 Task: Select the on option in the editor word wrap.
Action: Mouse moved to (23, 551)
Screenshot: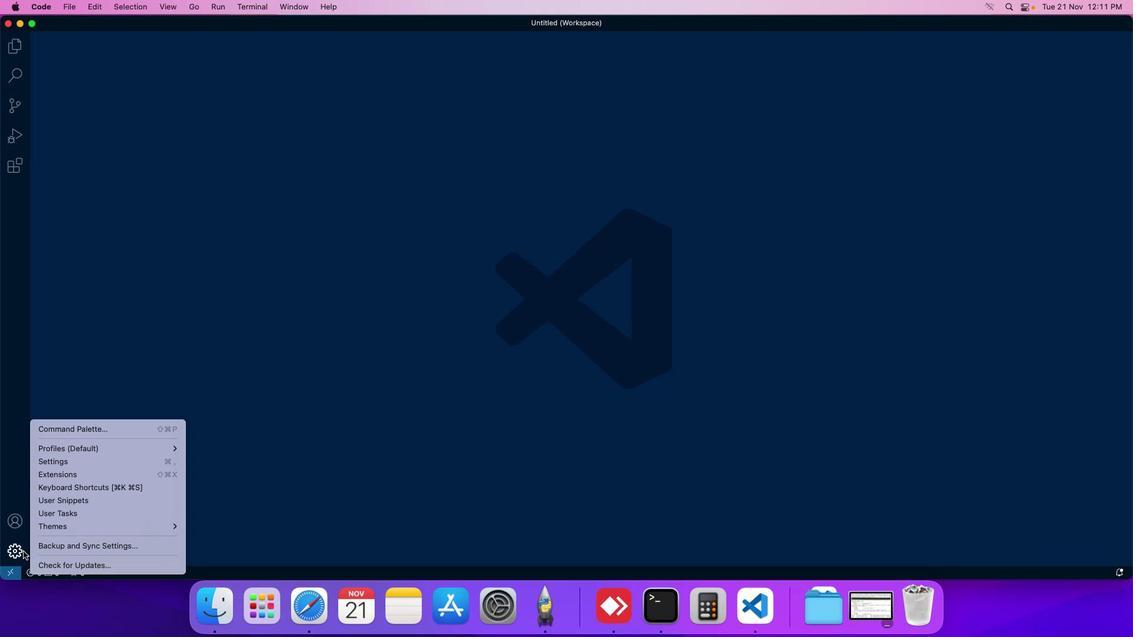 
Action: Mouse pressed left at (23, 551)
Screenshot: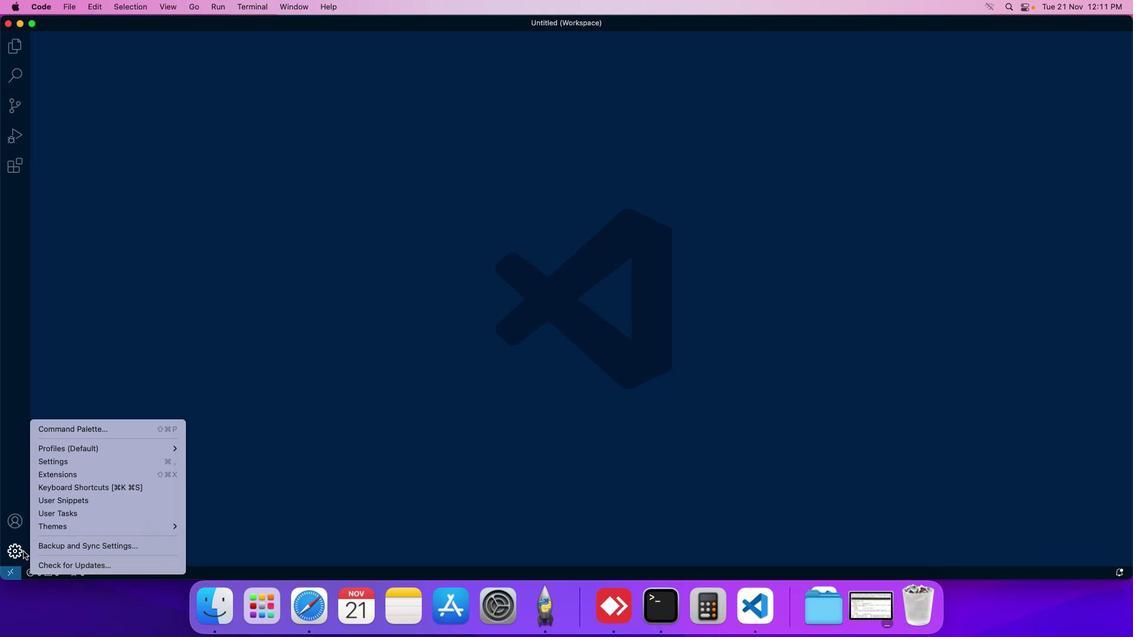 
Action: Mouse moved to (50, 458)
Screenshot: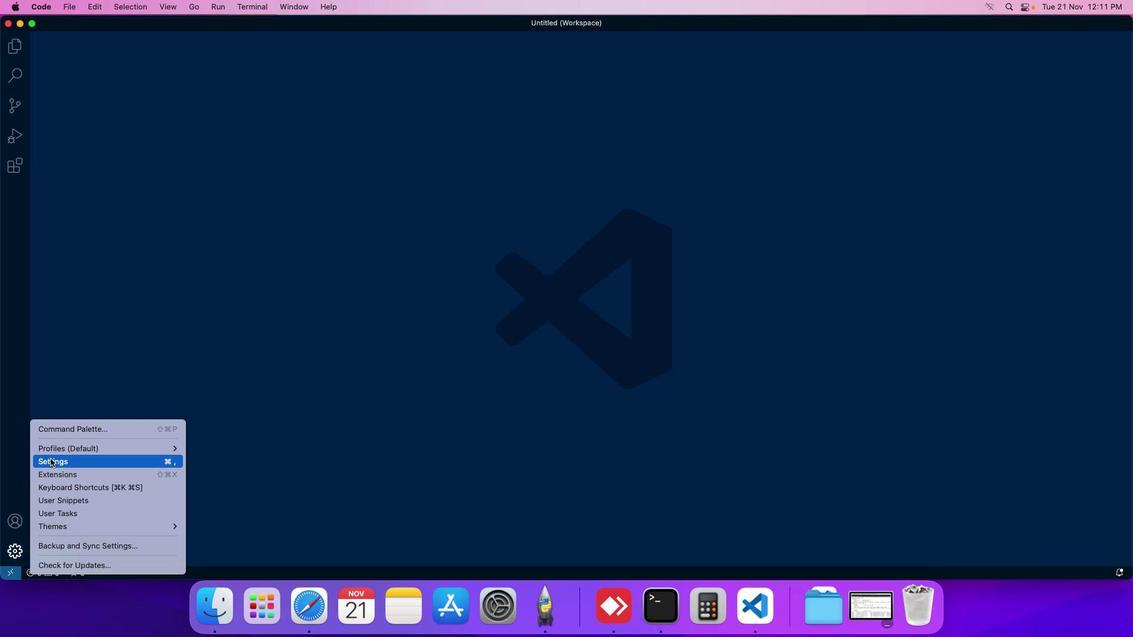 
Action: Mouse pressed left at (50, 458)
Screenshot: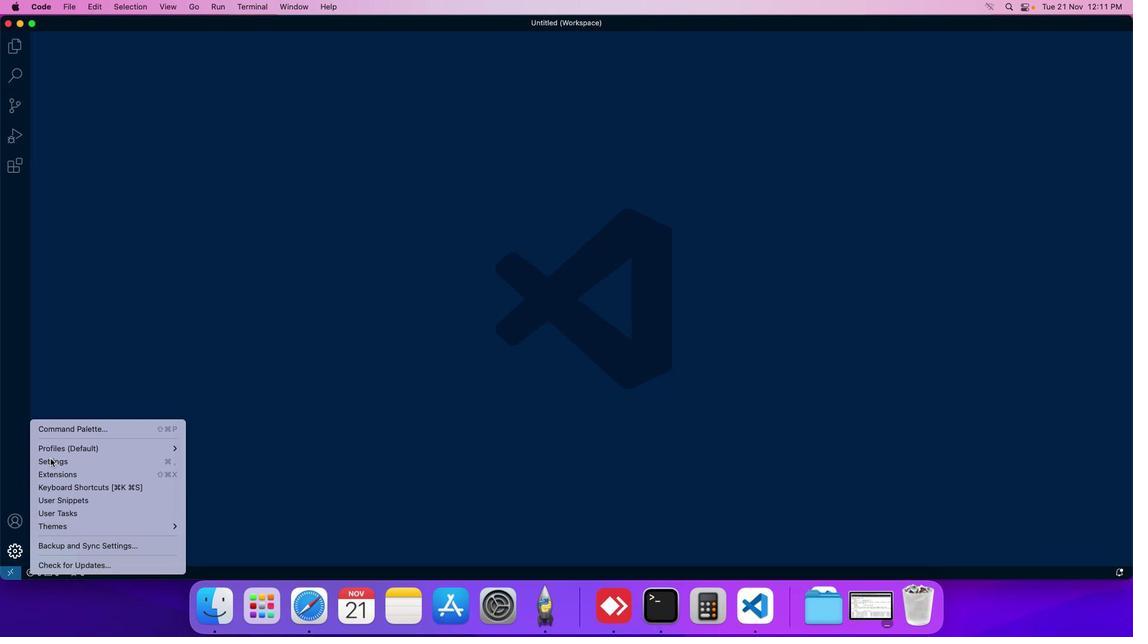 
Action: Mouse moved to (272, 98)
Screenshot: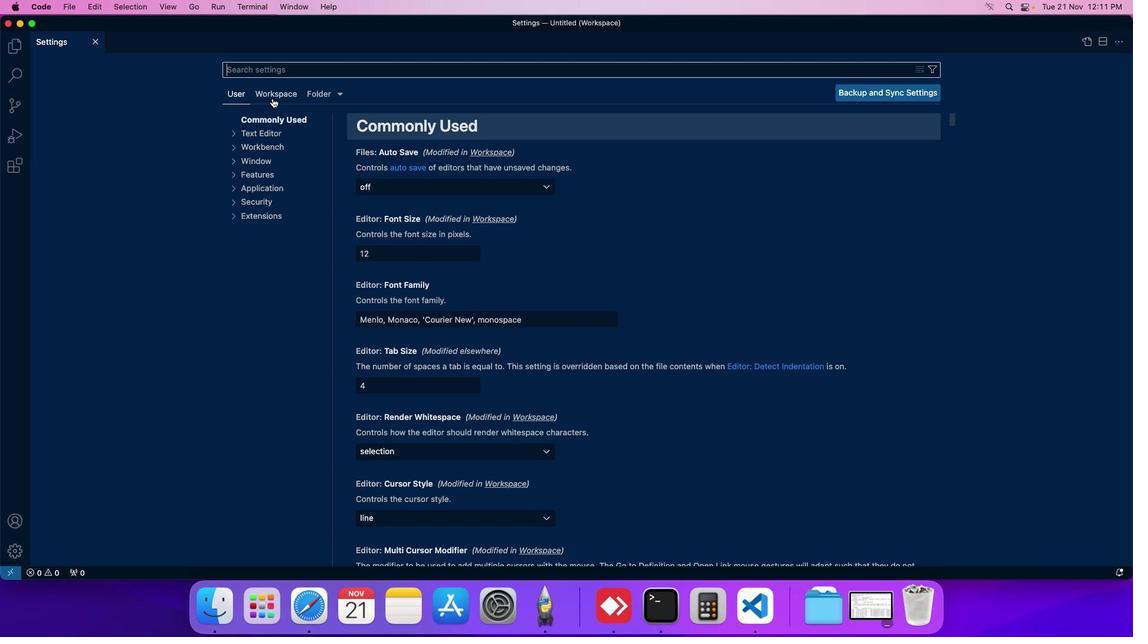 
Action: Mouse pressed left at (272, 98)
Screenshot: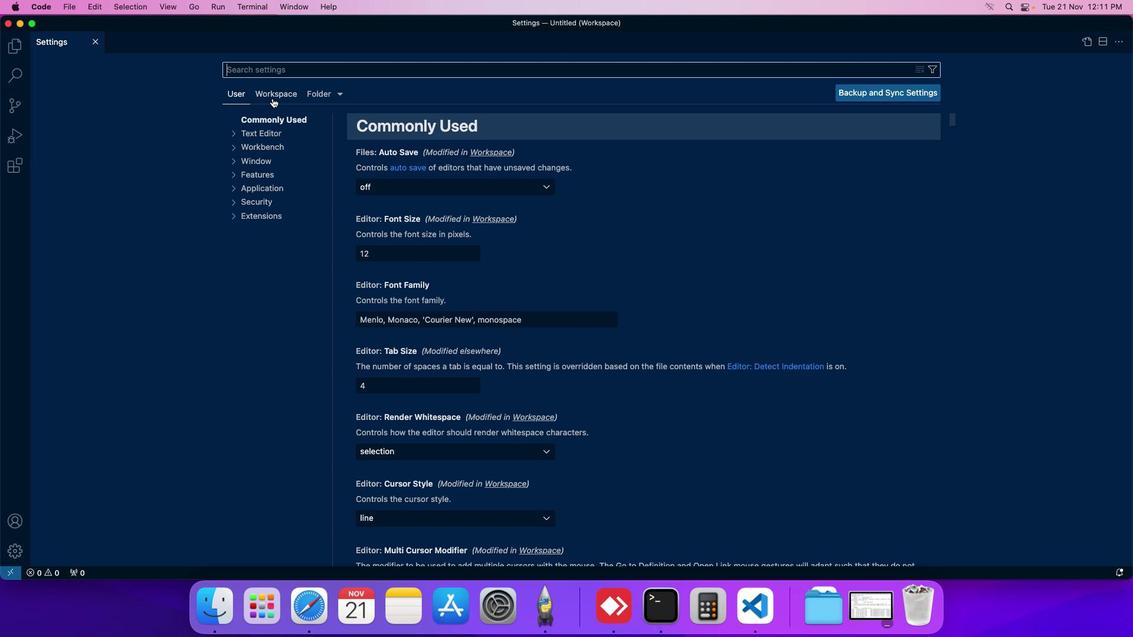 
Action: Mouse moved to (260, 177)
Screenshot: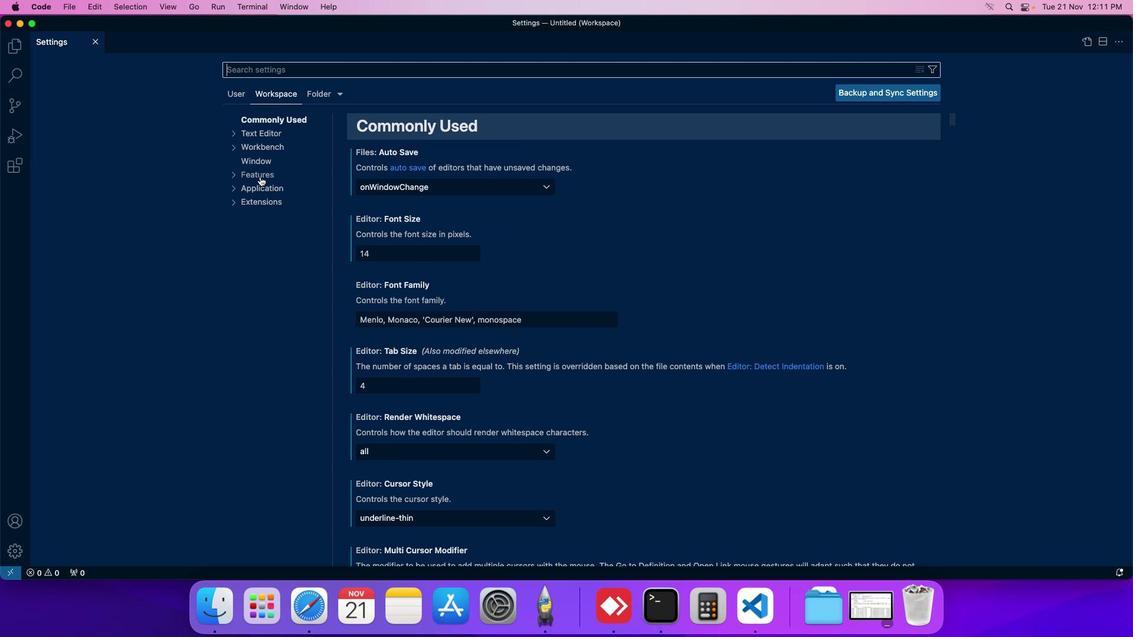 
Action: Mouse pressed left at (260, 177)
Screenshot: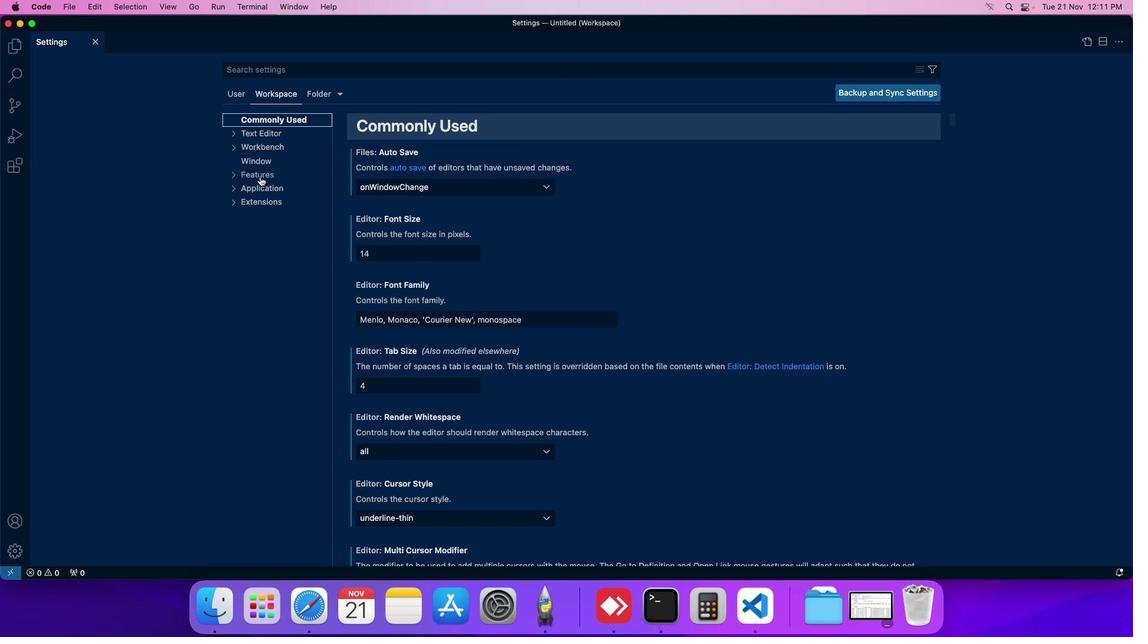
Action: Mouse moved to (252, 419)
Screenshot: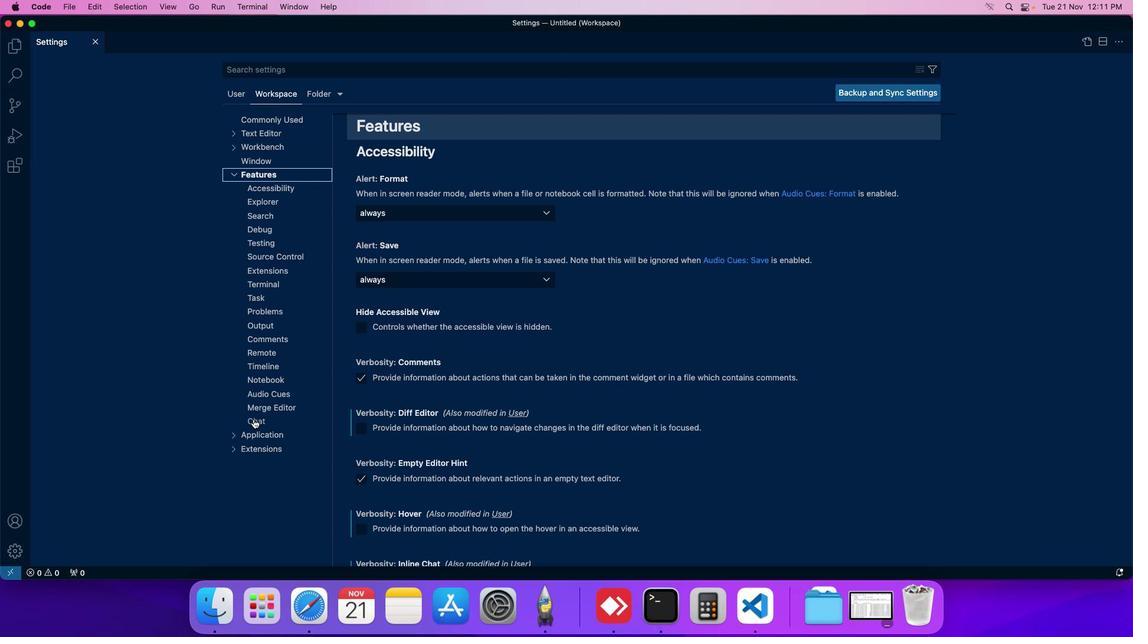 
Action: Mouse pressed left at (252, 419)
Screenshot: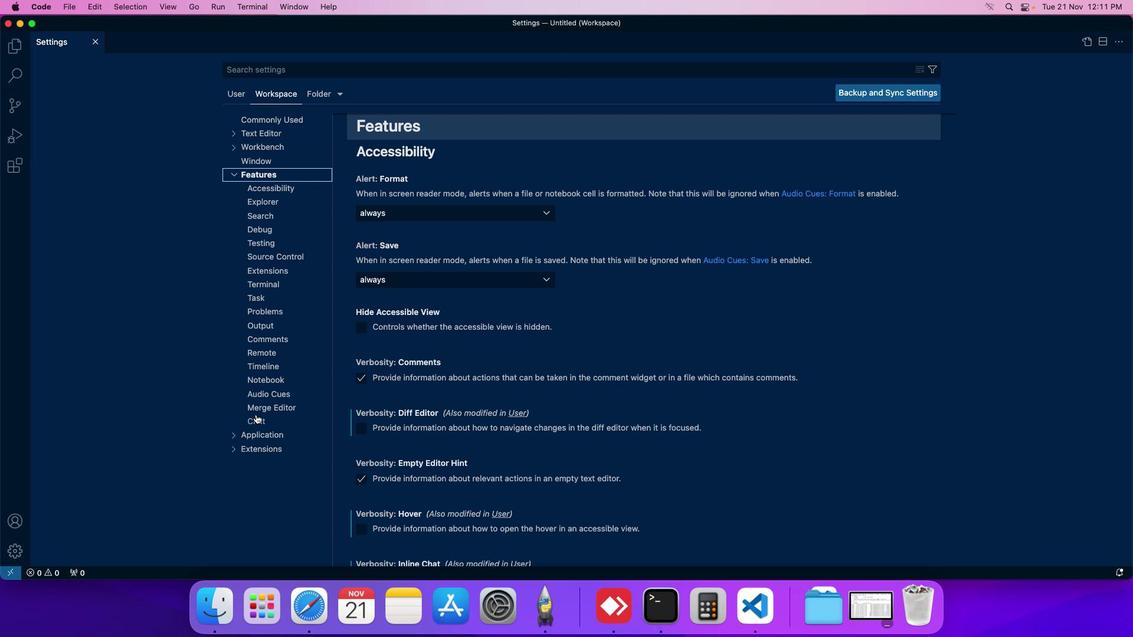 
Action: Mouse moved to (431, 446)
Screenshot: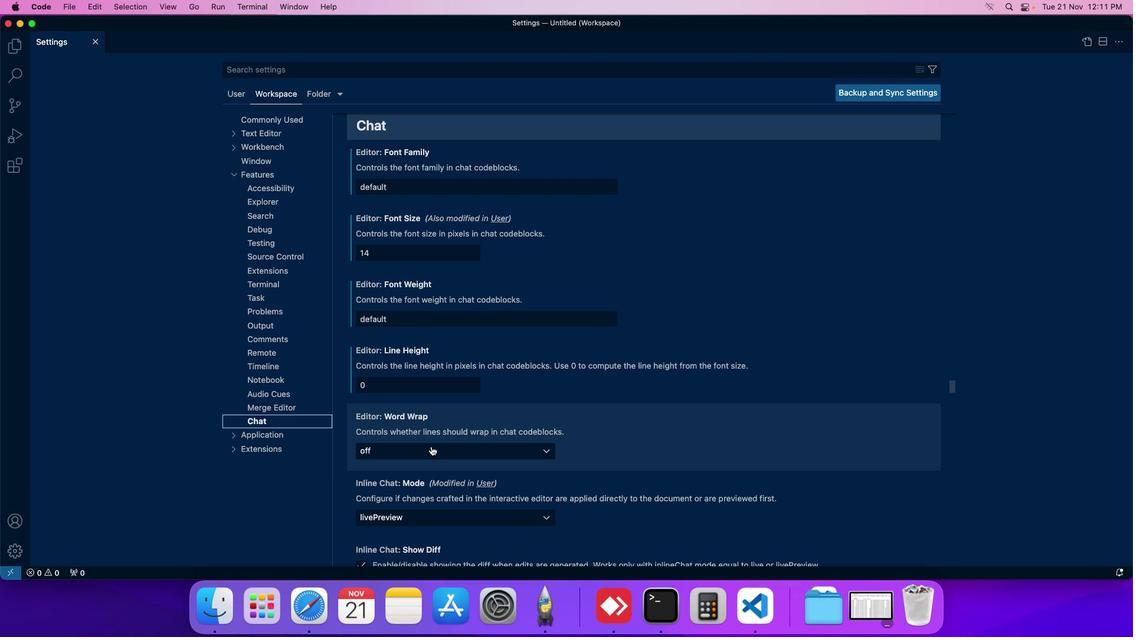 
Action: Mouse pressed left at (431, 446)
Screenshot: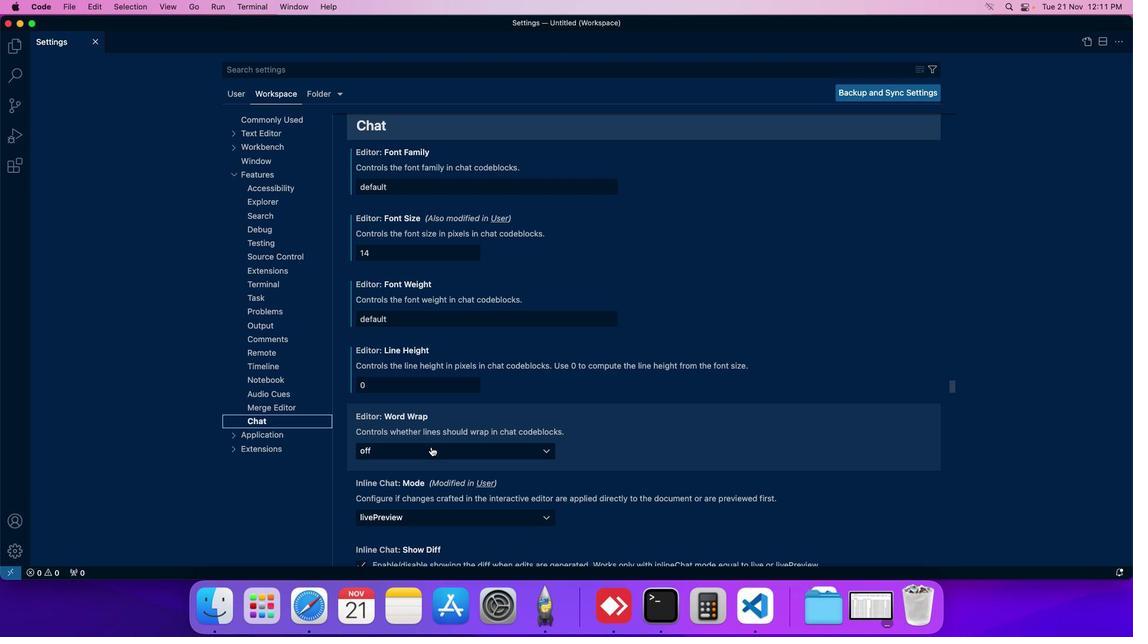 
Action: Mouse moved to (406, 465)
Screenshot: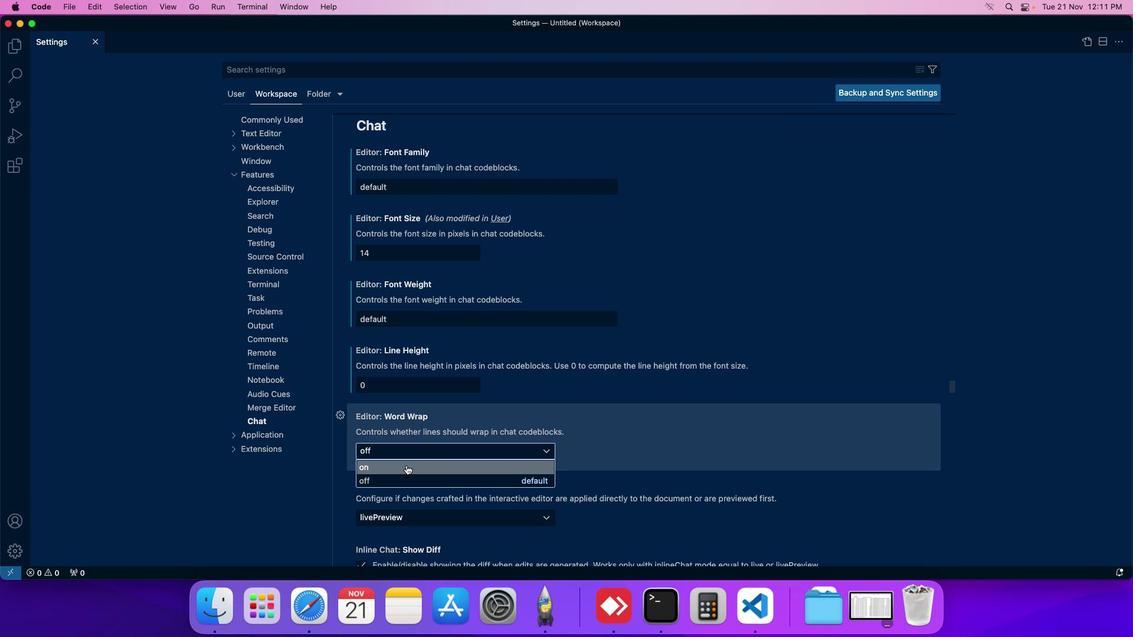 
Action: Mouse pressed left at (406, 465)
Screenshot: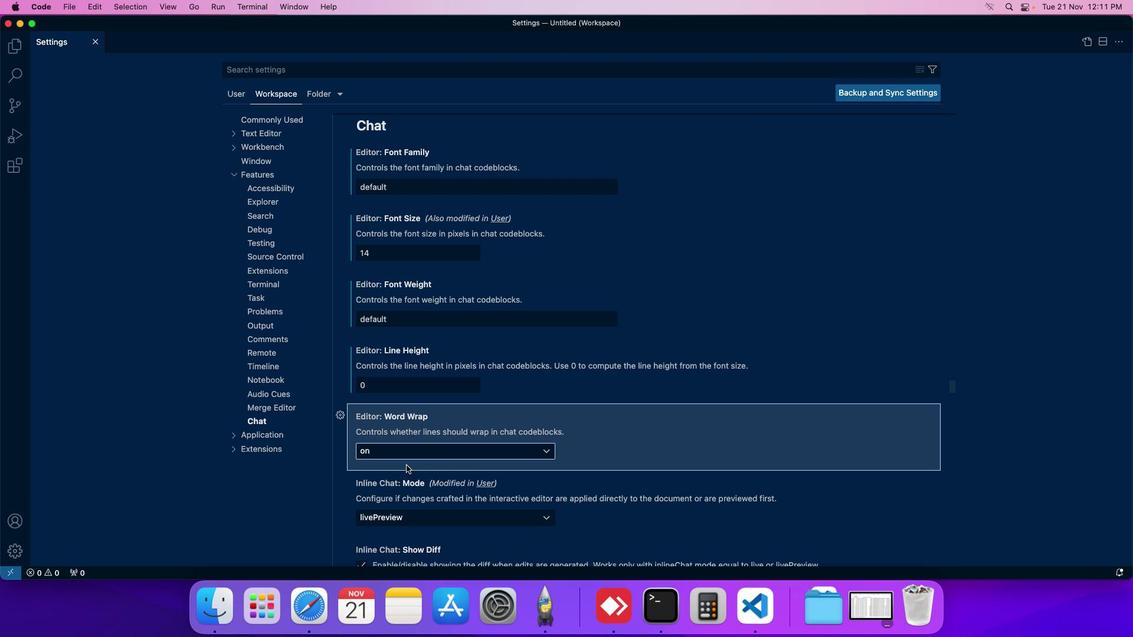 
Action: Mouse moved to (412, 458)
Screenshot: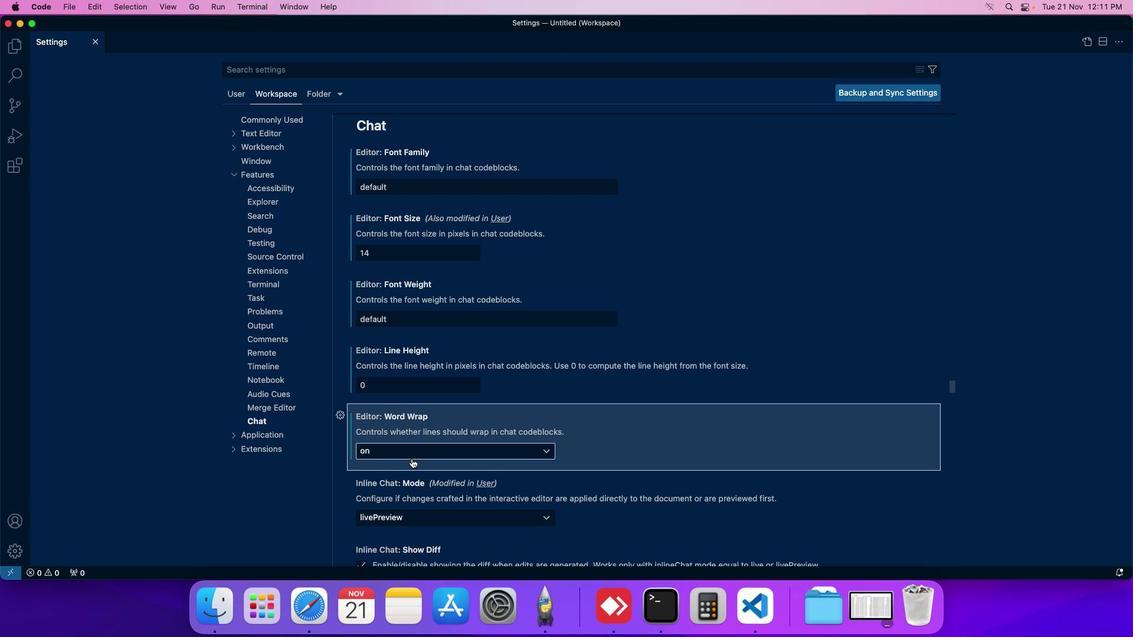 
